 Task: Add a condition where "Channel Is not Email" in new tickets in your groups.
Action: Mouse moved to (116, 399)
Screenshot: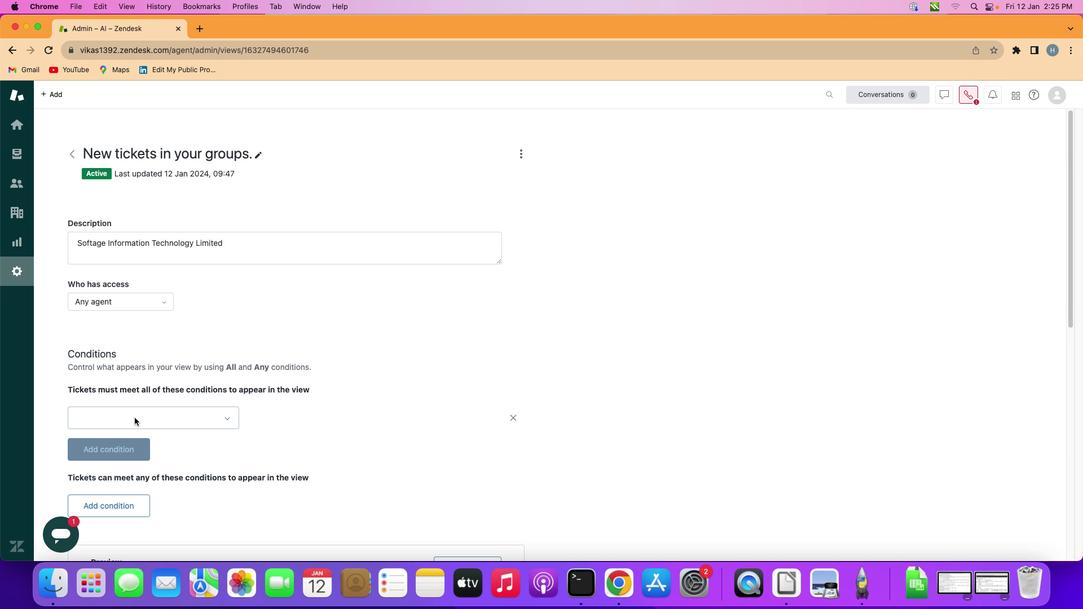 
Action: Mouse pressed left at (116, 399)
Screenshot: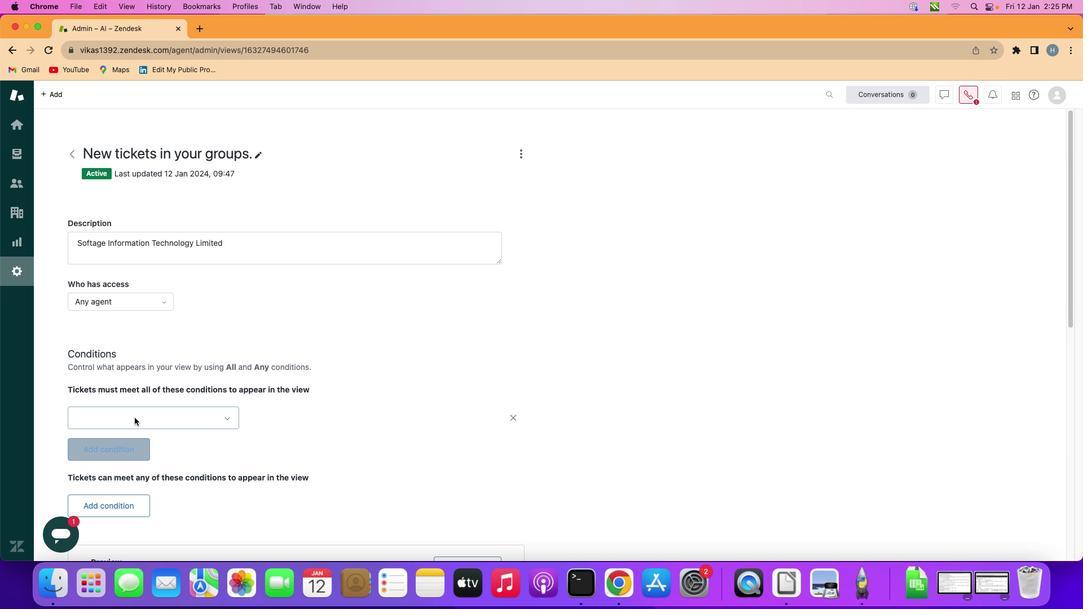 
Action: Mouse moved to (172, 401)
Screenshot: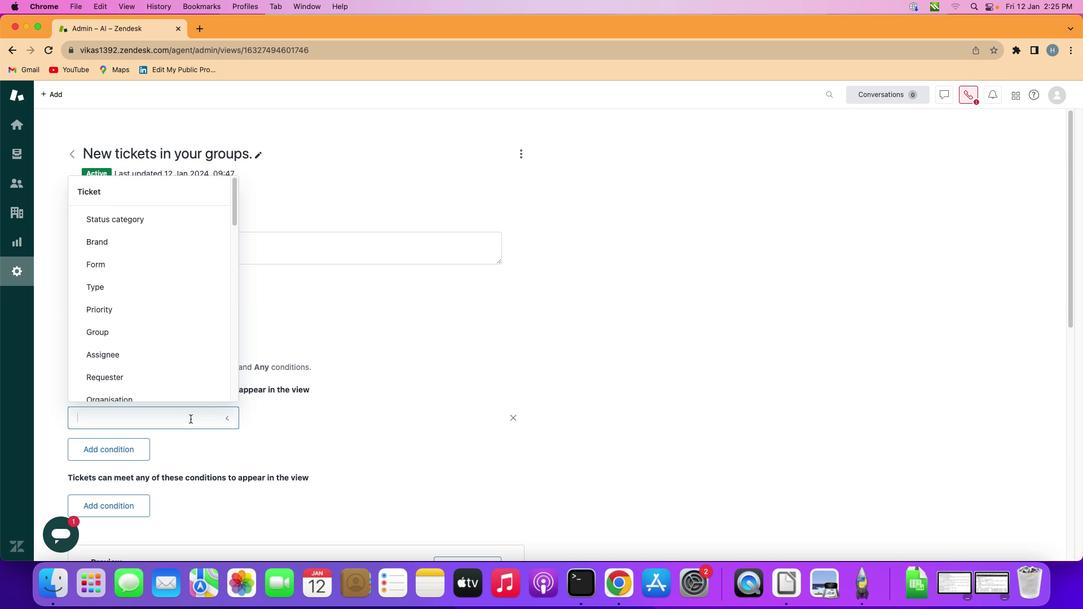 
Action: Mouse pressed left at (172, 401)
Screenshot: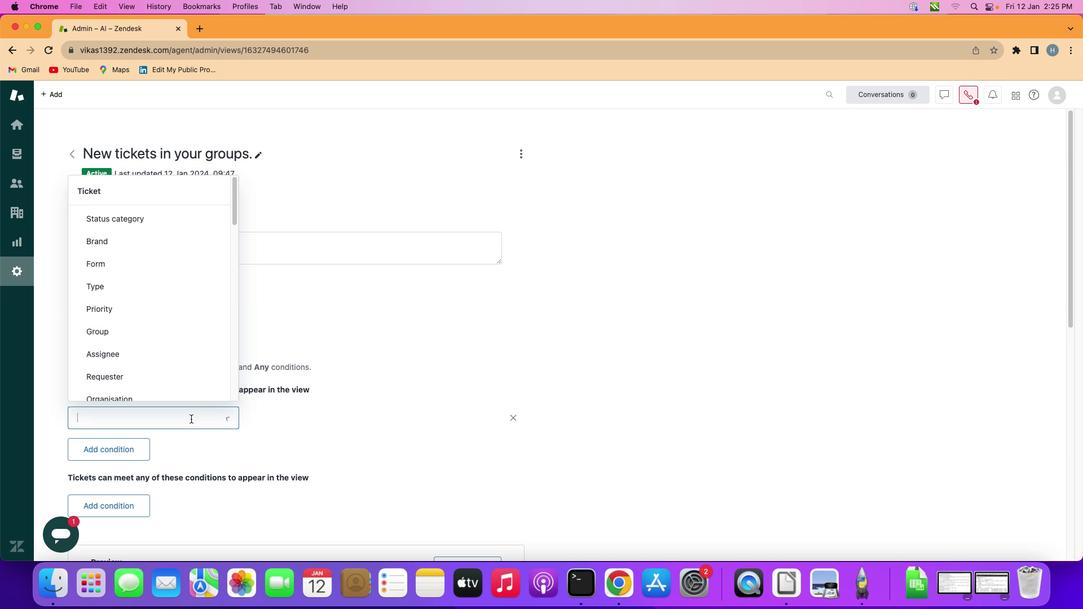 
Action: Mouse moved to (150, 275)
Screenshot: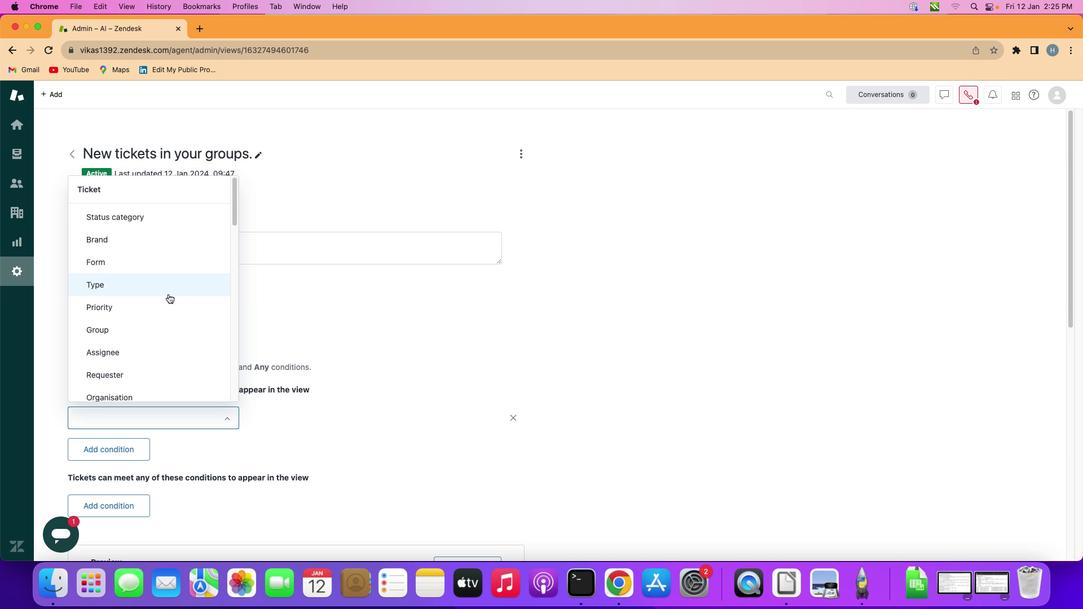 
Action: Mouse scrolled (150, 275) with delta (-17, -18)
Screenshot: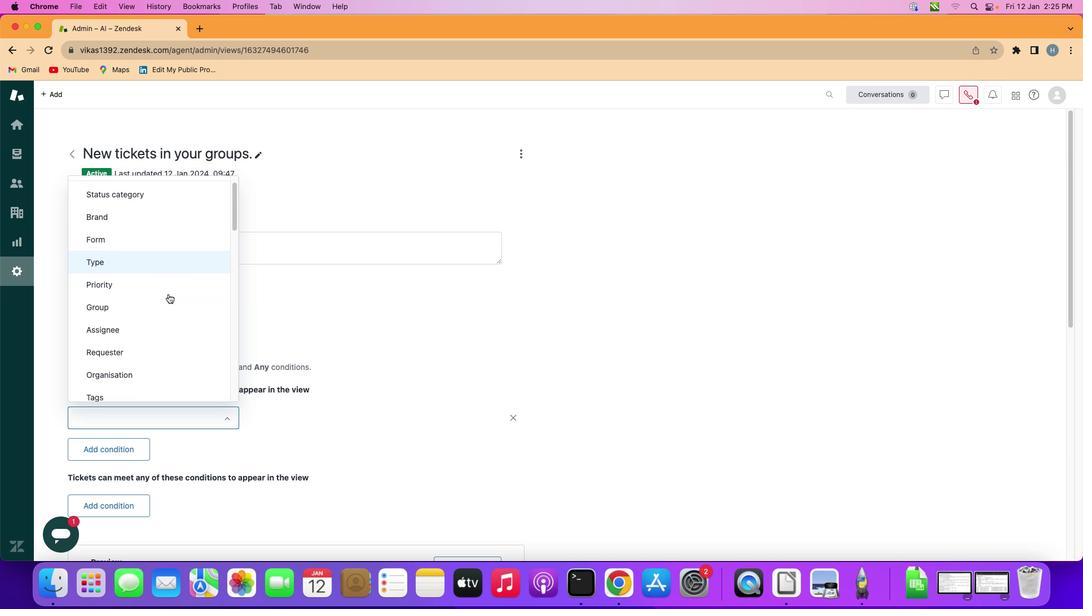
Action: Mouse scrolled (150, 275) with delta (-17, -18)
Screenshot: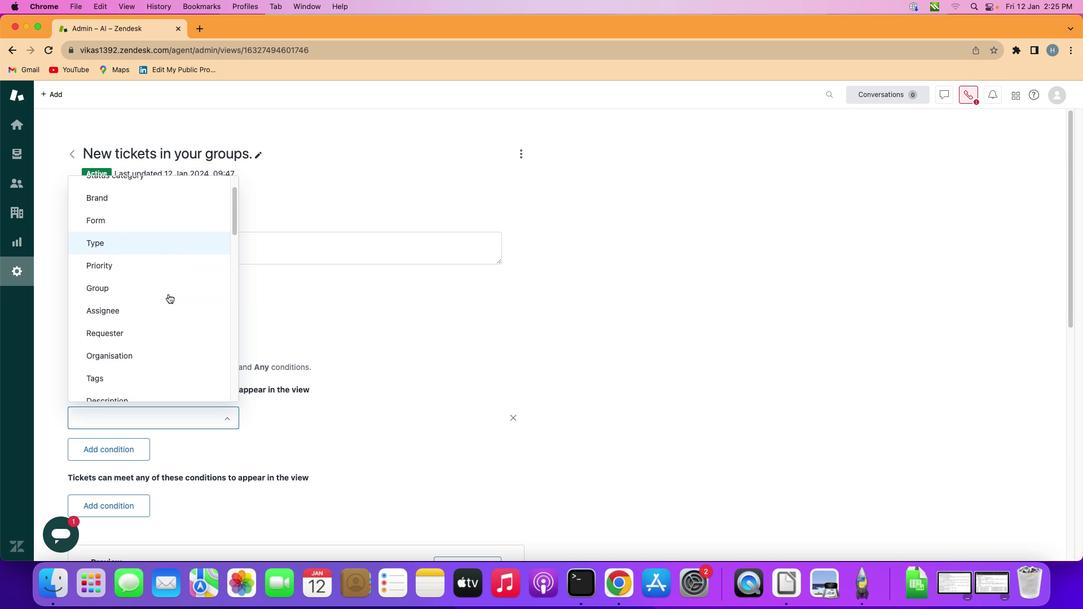 
Action: Mouse scrolled (150, 275) with delta (-17, -18)
Screenshot: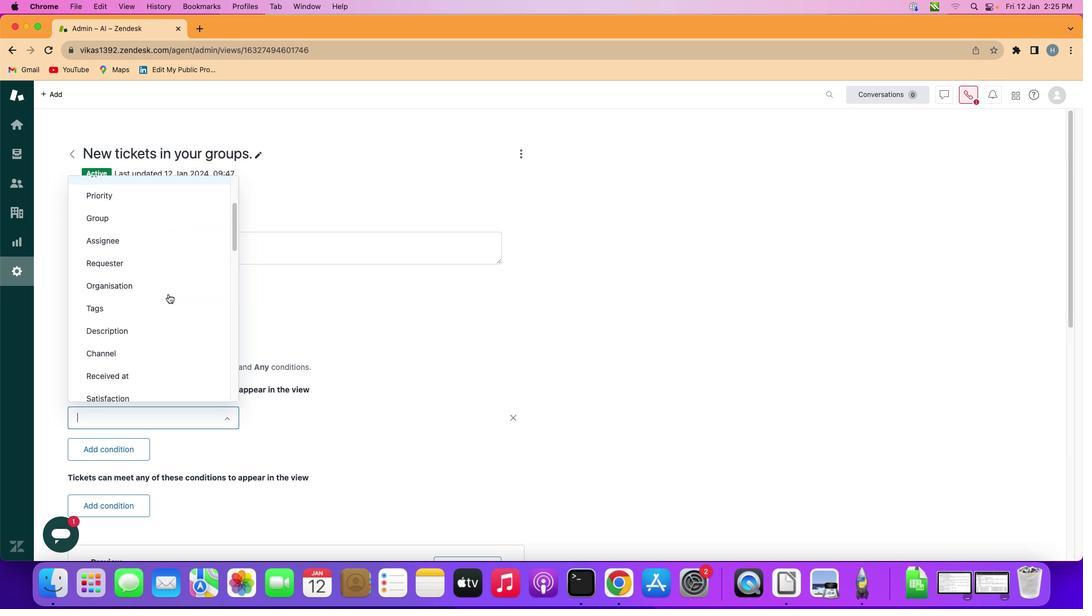 
Action: Mouse scrolled (150, 275) with delta (-17, -18)
Screenshot: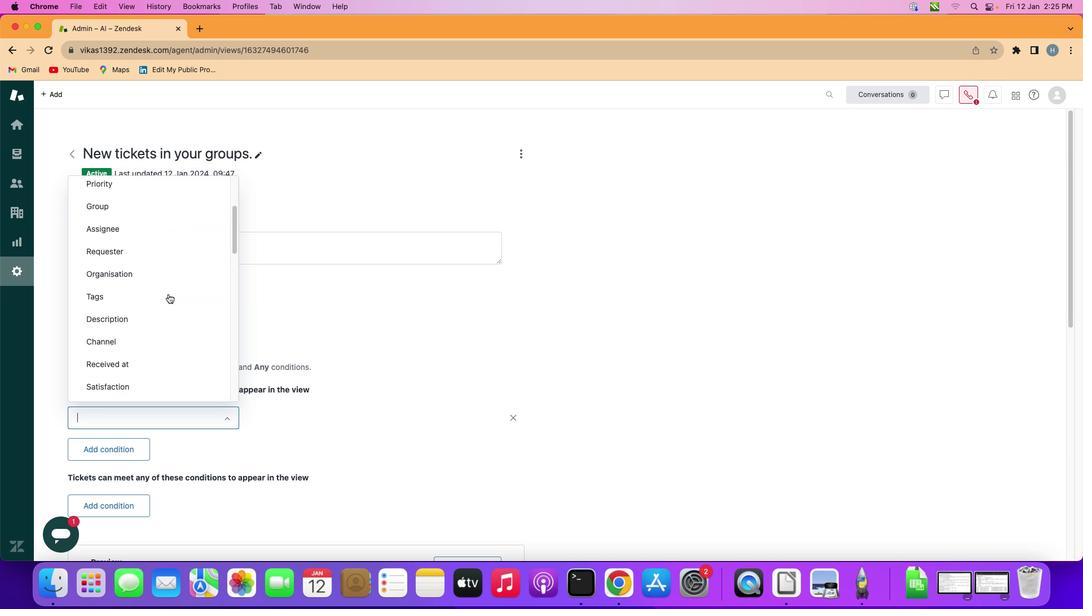 
Action: Mouse scrolled (150, 275) with delta (-17, -18)
Screenshot: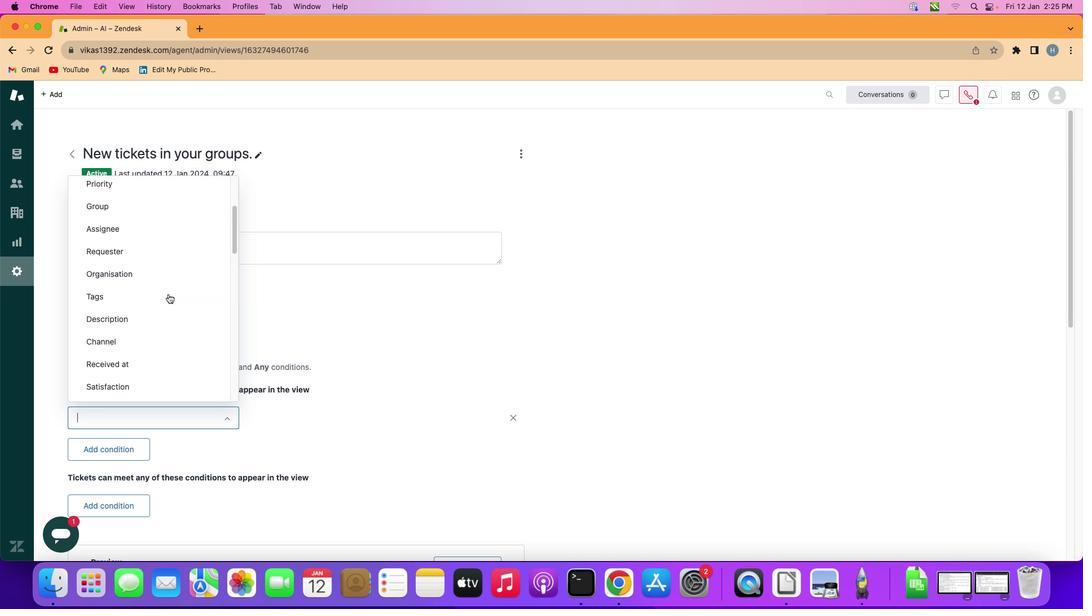 
Action: Mouse moved to (151, 316)
Screenshot: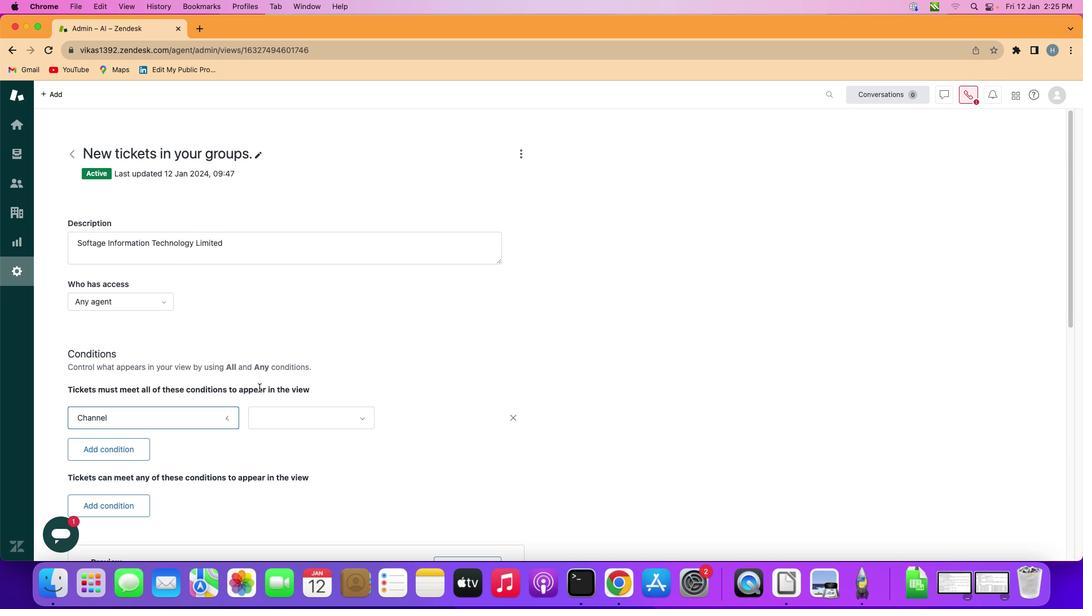
Action: Mouse pressed left at (151, 316)
Screenshot: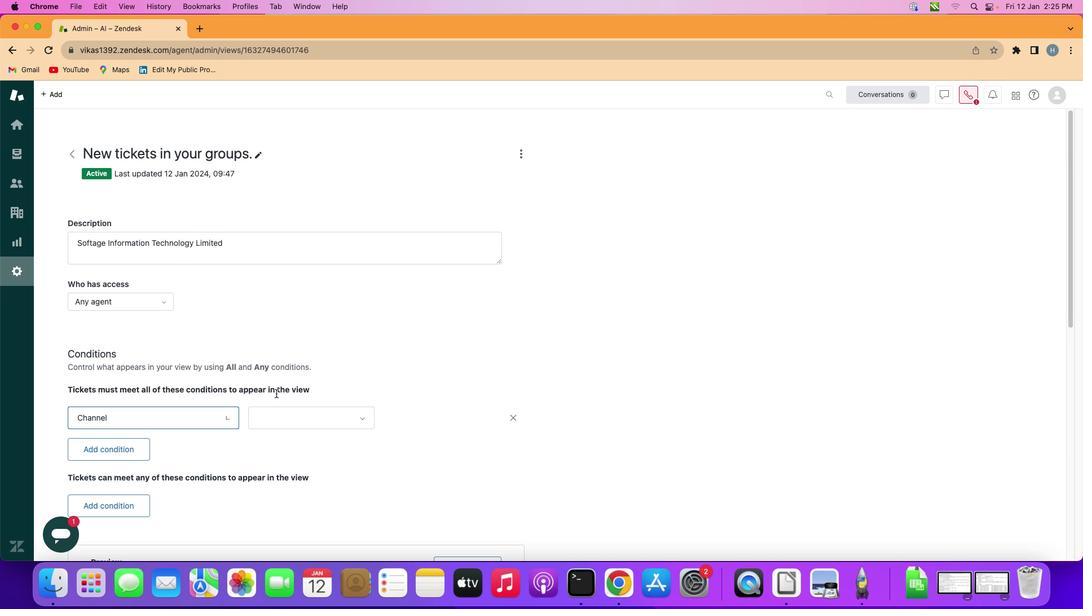 
Action: Mouse moved to (273, 390)
Screenshot: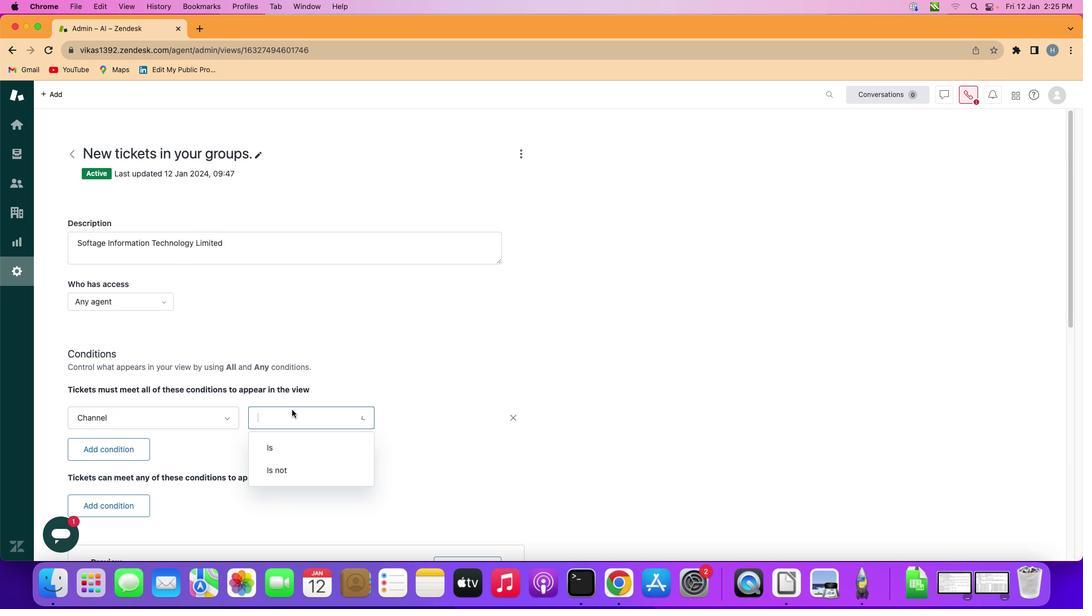 
Action: Mouse pressed left at (273, 390)
Screenshot: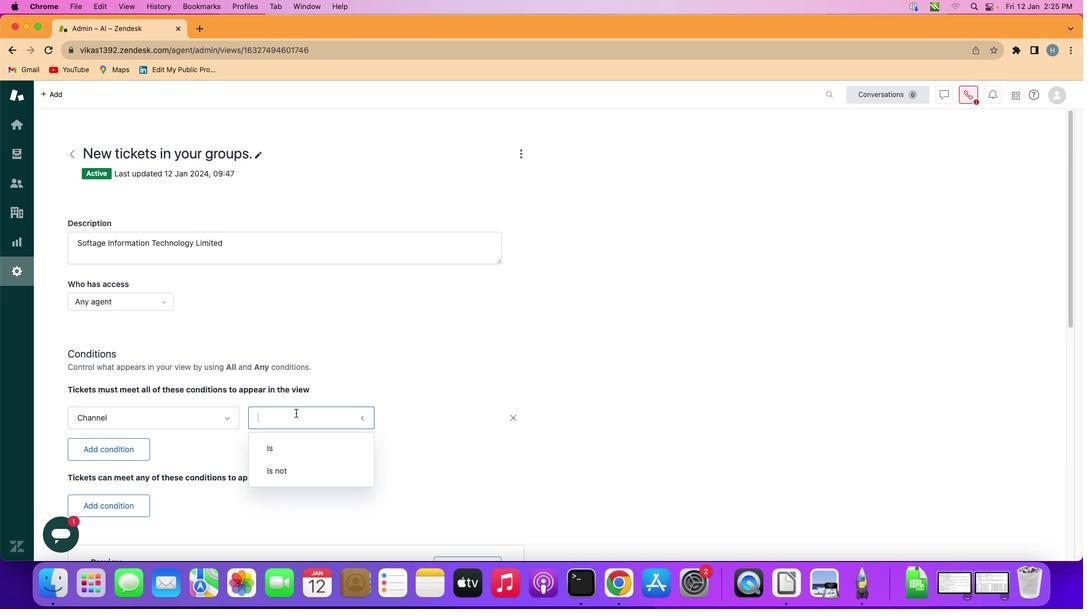 
Action: Mouse moved to (291, 451)
Screenshot: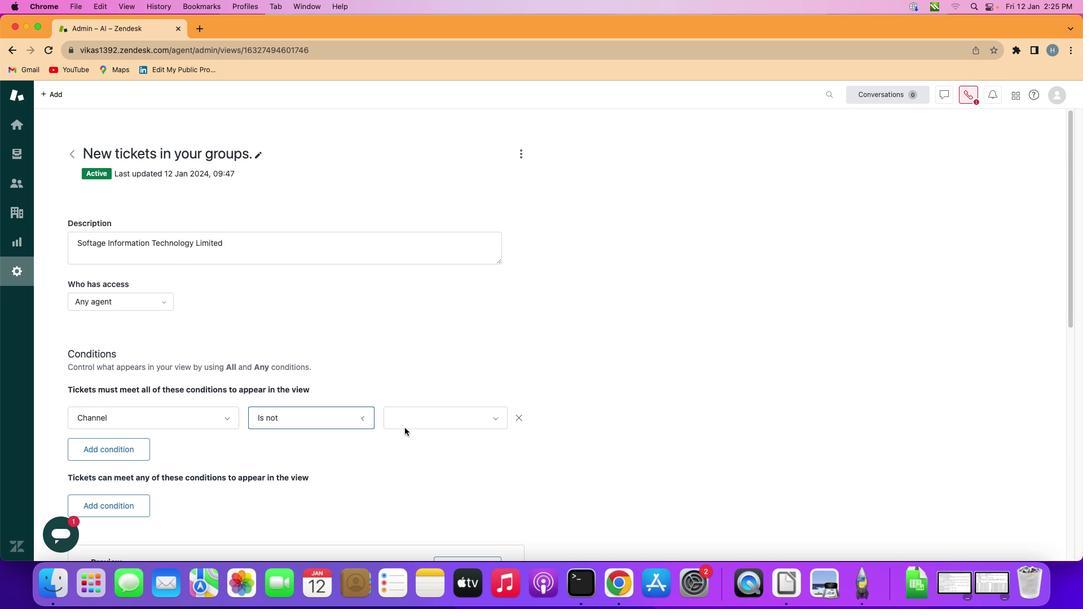 
Action: Mouse pressed left at (291, 451)
Screenshot: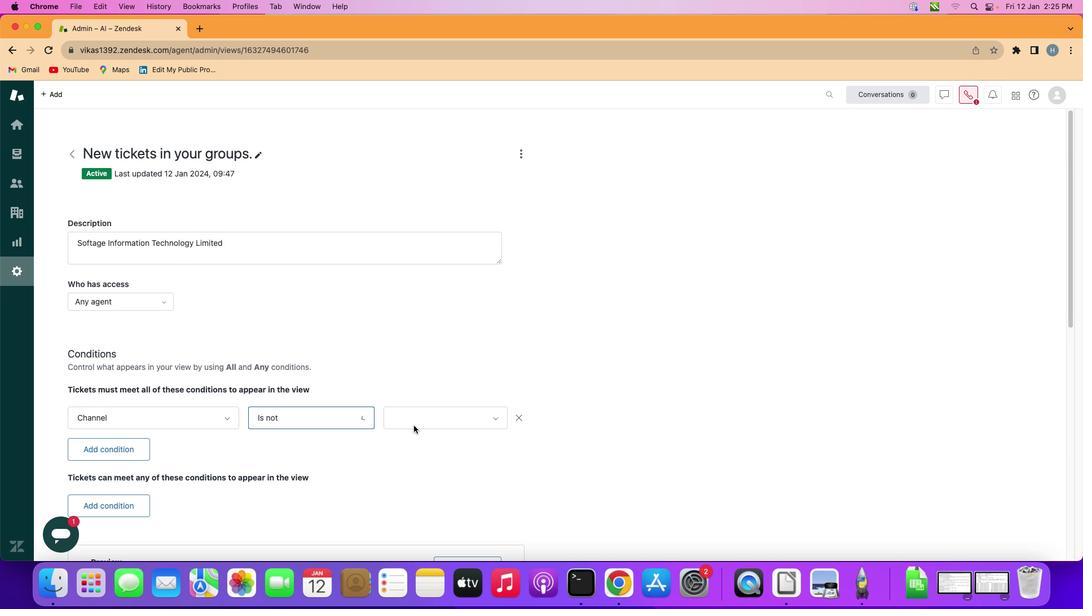 
Action: Mouse moved to (410, 401)
Screenshot: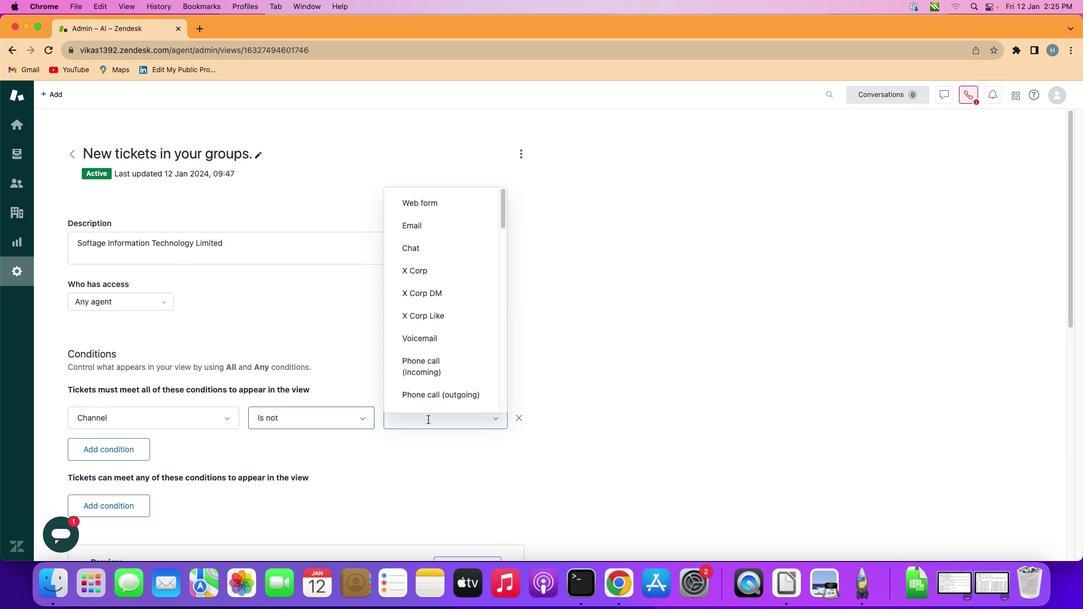 
Action: Mouse pressed left at (410, 401)
Screenshot: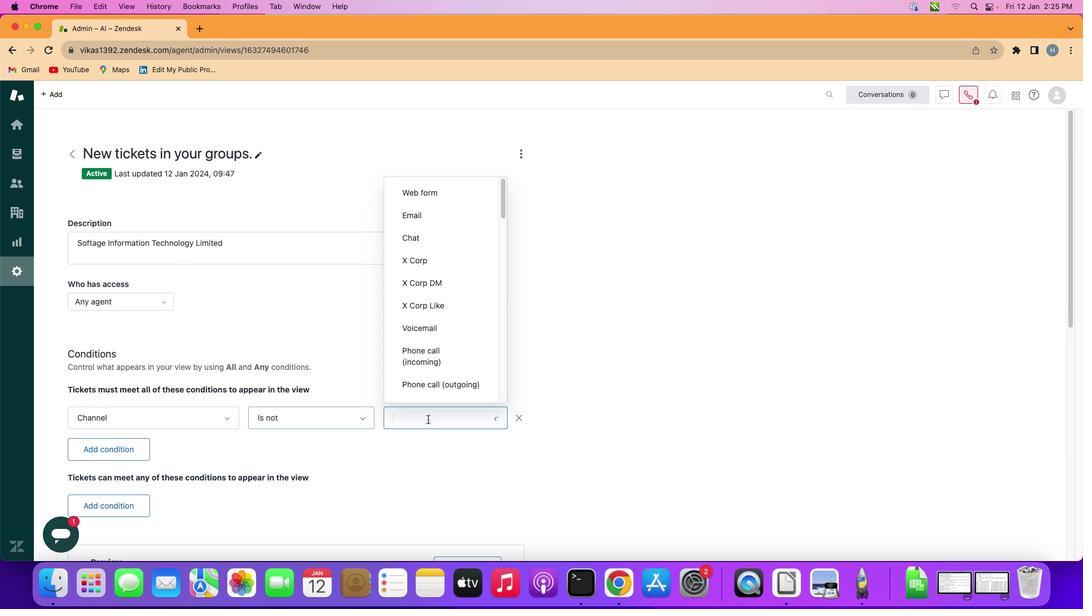 
Action: Mouse moved to (435, 189)
Screenshot: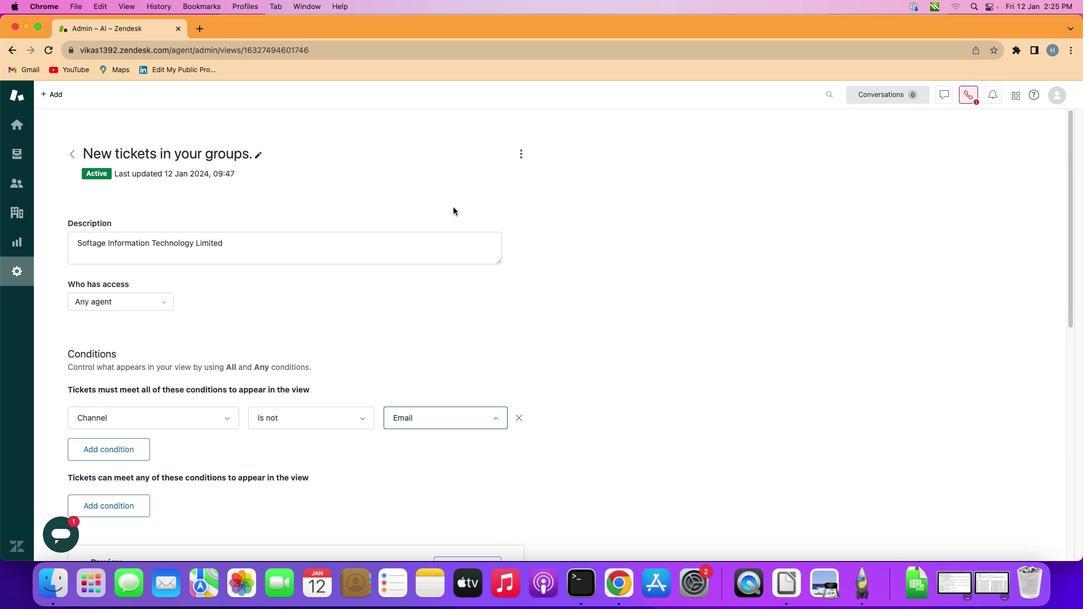 
Action: Mouse pressed left at (435, 189)
Screenshot: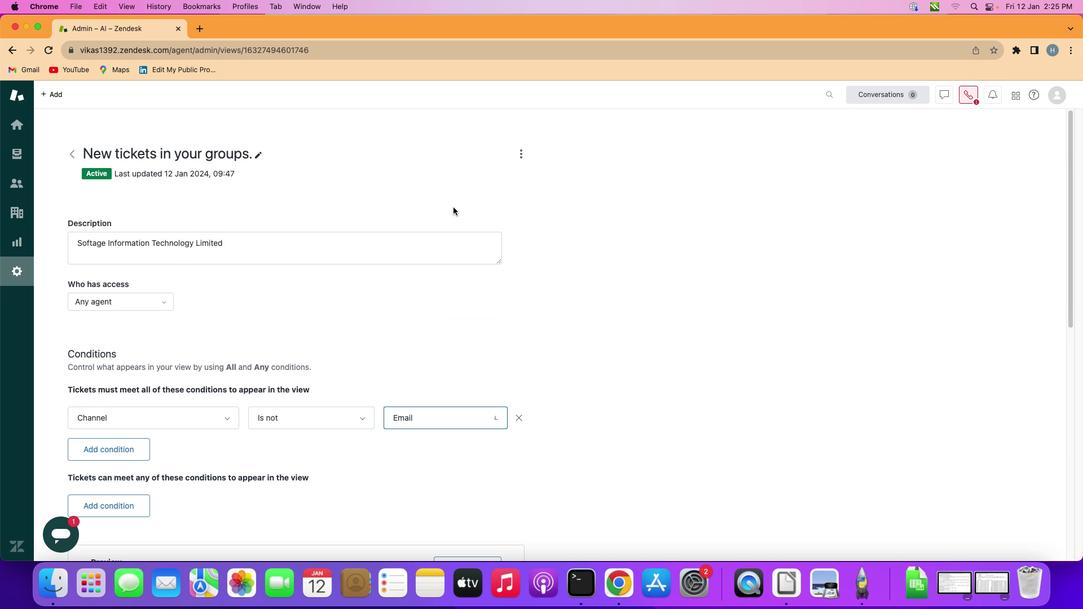 
